 Task: Add an event with the title Second Sales Performance Analysis, date '2024/04/23', time 8:50 AM to 10:50 AMand add a description: Key stakeholders, including shareholders, will have the opportunity to participate actively in the AGM. Questions, comments, and suggestions from the floor will be encouraged, providing a platform for open dialogue and the exchange of ideas. The leadership team and relevant personnel will address these queries, ensuring that stakeholders have a clear understanding of the organization's direction and decision-making processes., put the event into Red category . Add location for the event as: Four Seasons Hotel George V, Paris, France, logged in from the account softage.7@softage.netand send the event invitation to softage.4@softage.net and softage.5@softage.net. Set a reminder for the event 2 hour before
Action: Mouse moved to (304, 168)
Screenshot: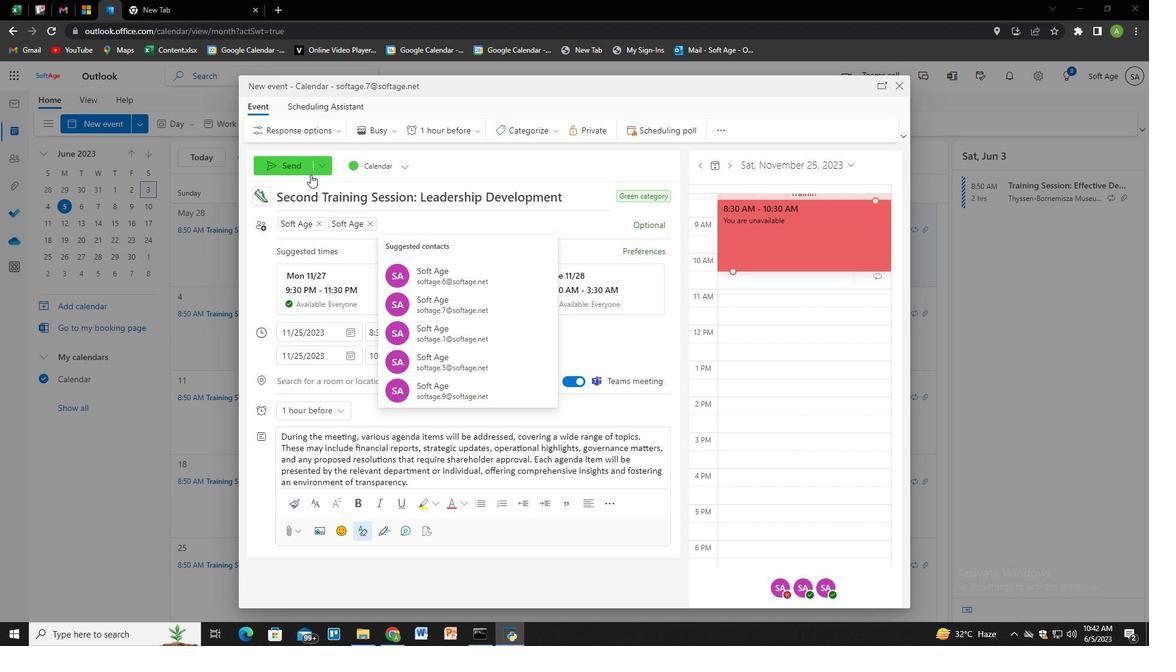 
Action: Mouse pressed left at (304, 168)
Screenshot: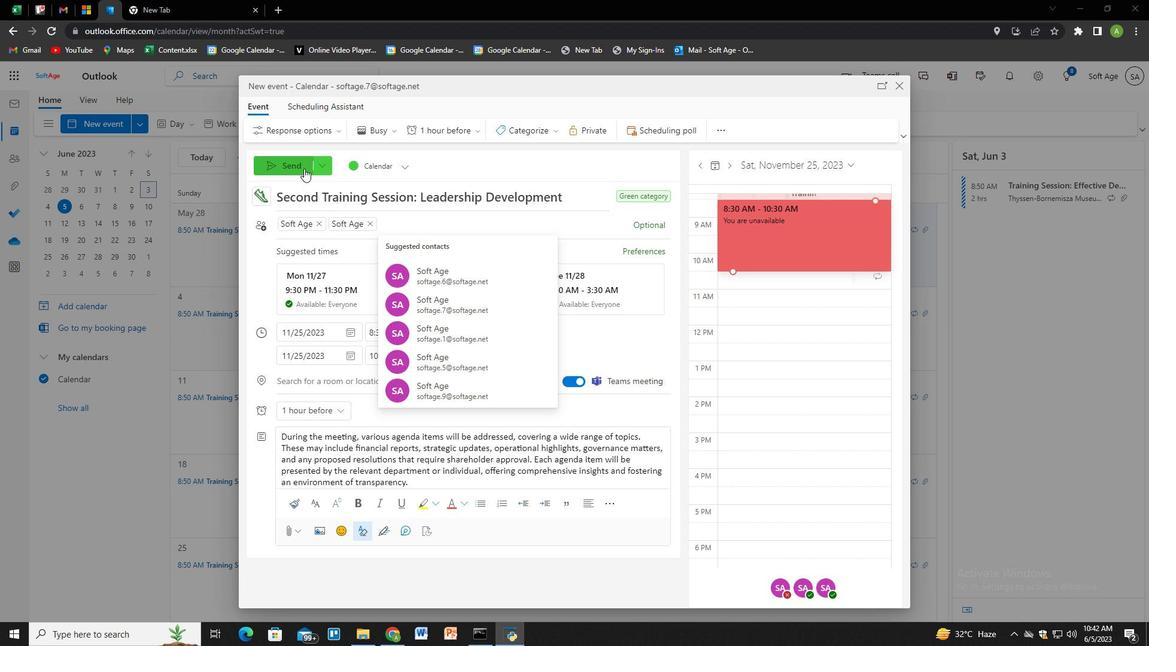 
Action: Mouse moved to (93, 125)
Screenshot: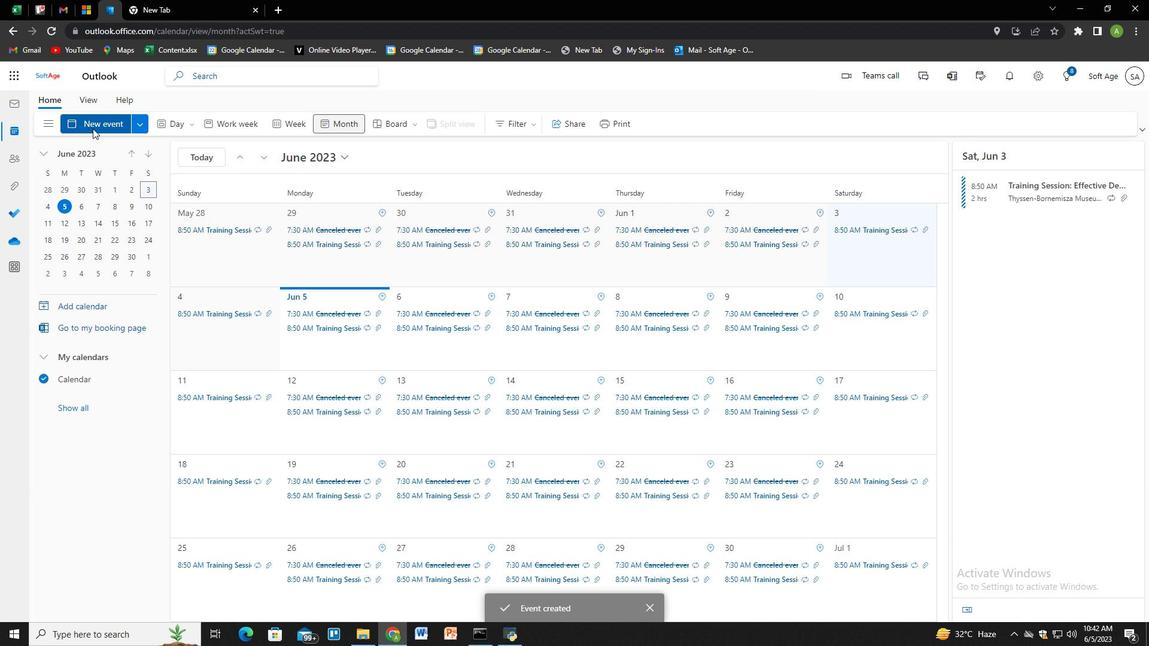 
Action: Mouse pressed left at (93, 125)
Screenshot: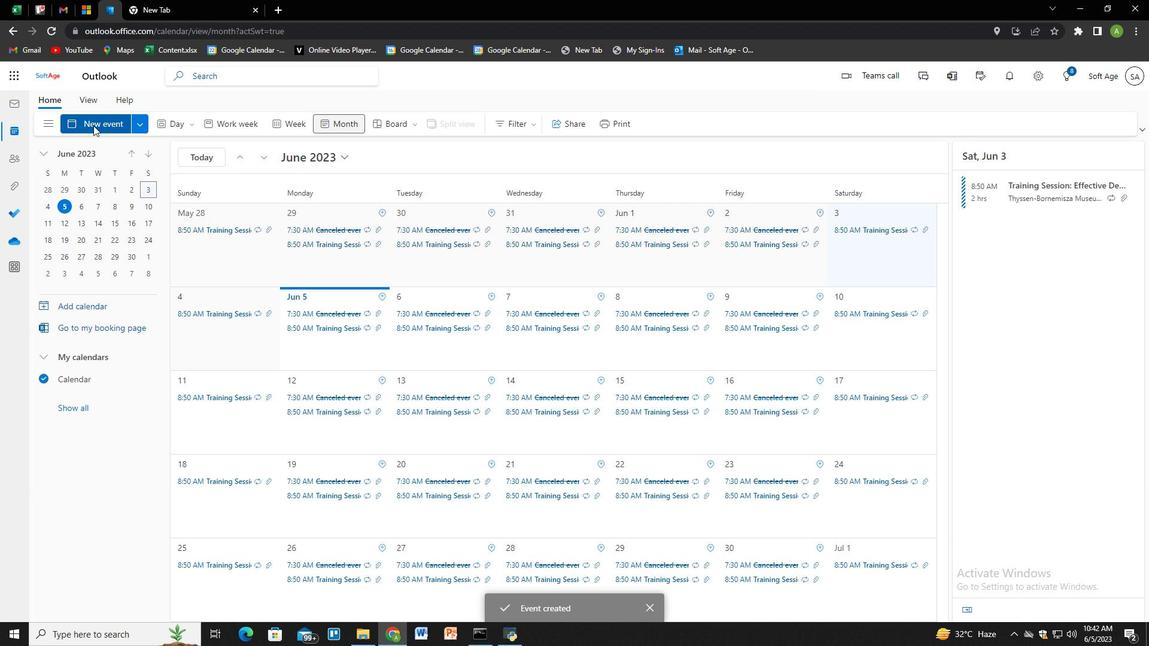 
Action: Mouse moved to (368, 191)
Screenshot: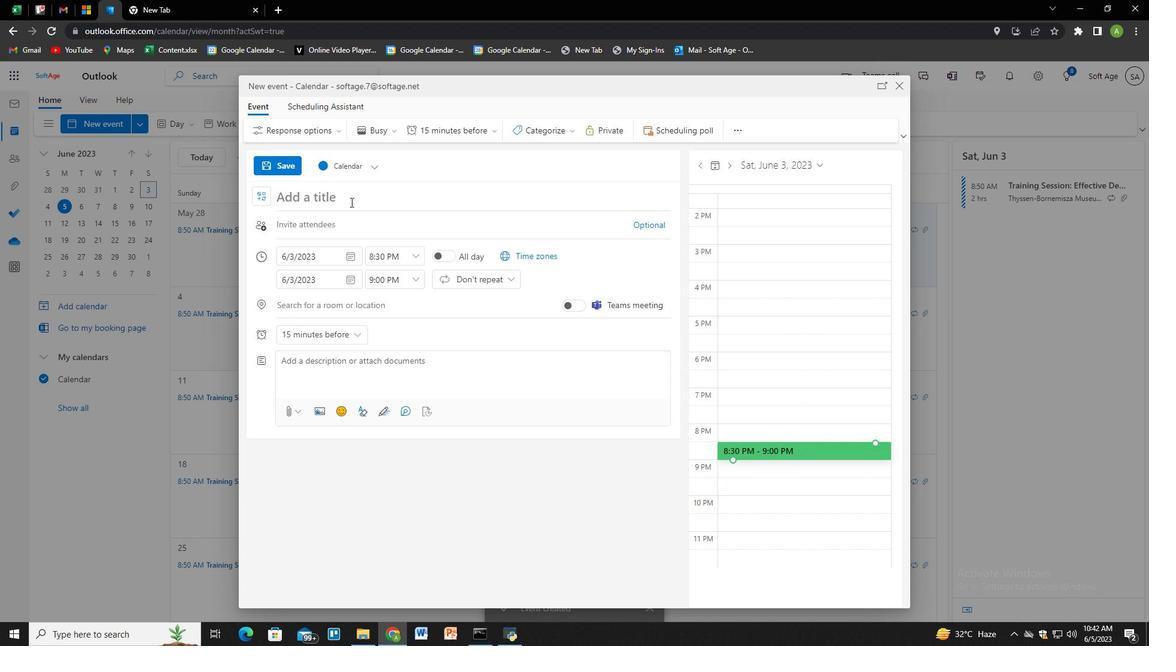 
Action: Mouse pressed left at (368, 191)
Screenshot: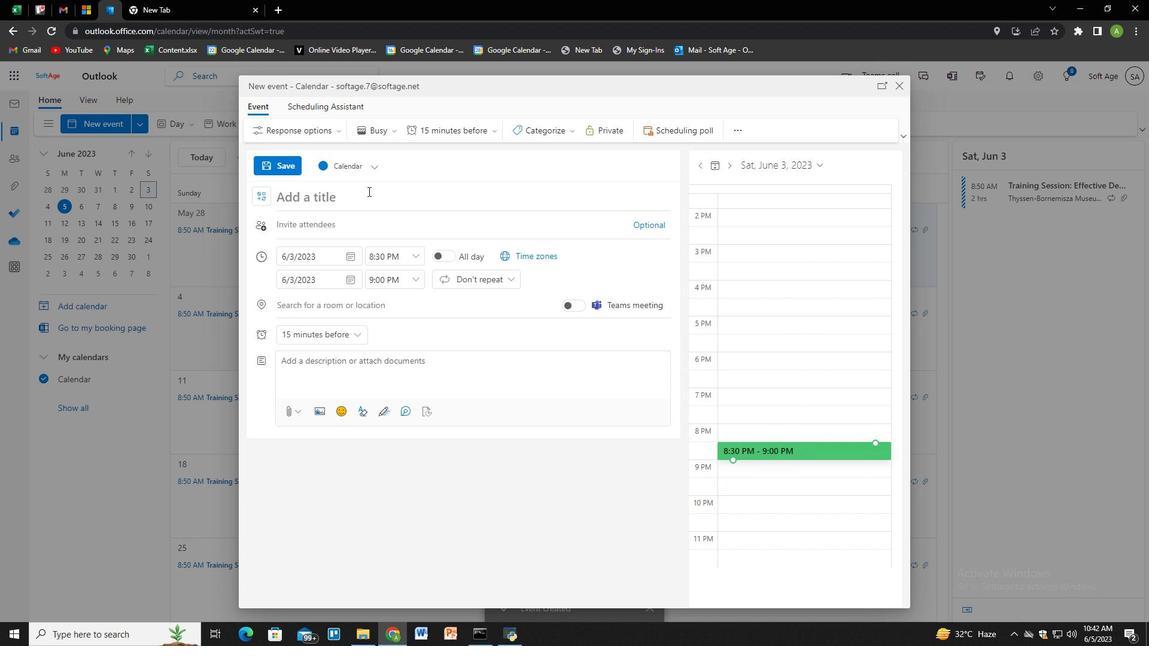 
Action: Key pressed <Key.shift>Second<Key.space><Key.shift>Sales<Key.space><Key.shift>Perof<Key.backspace><Key.backspace>formance<Key.space><Key.shift>Analysis<Key.tab><Key.tab><Key.tab>
Screenshot: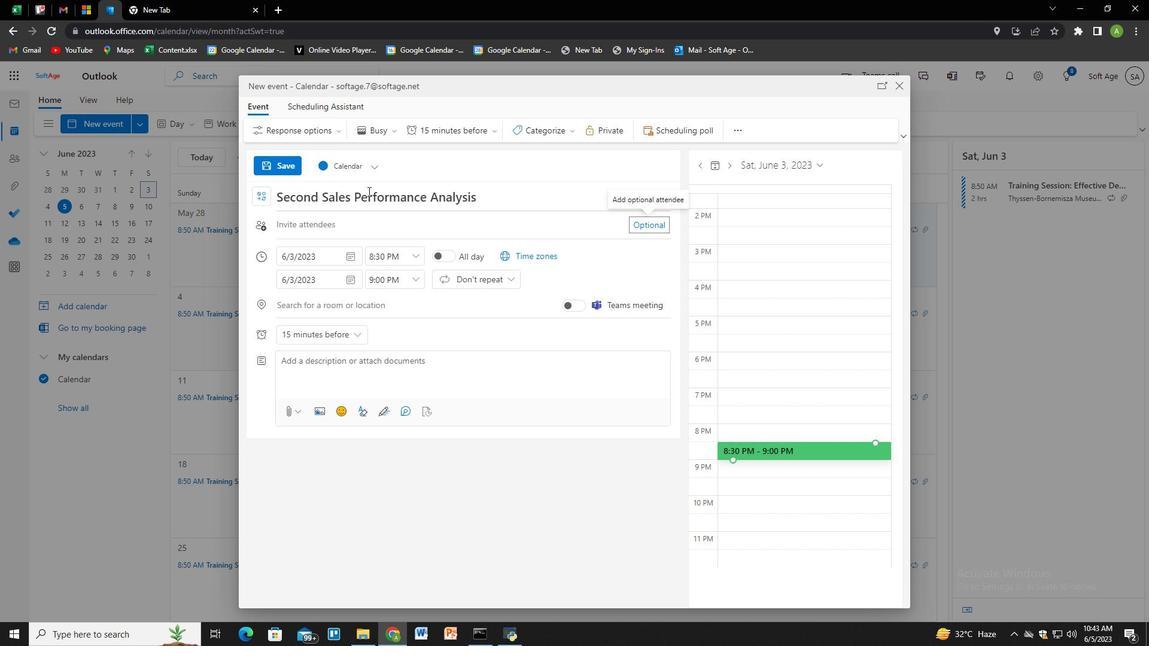 
Action: Mouse moved to (348, 257)
Screenshot: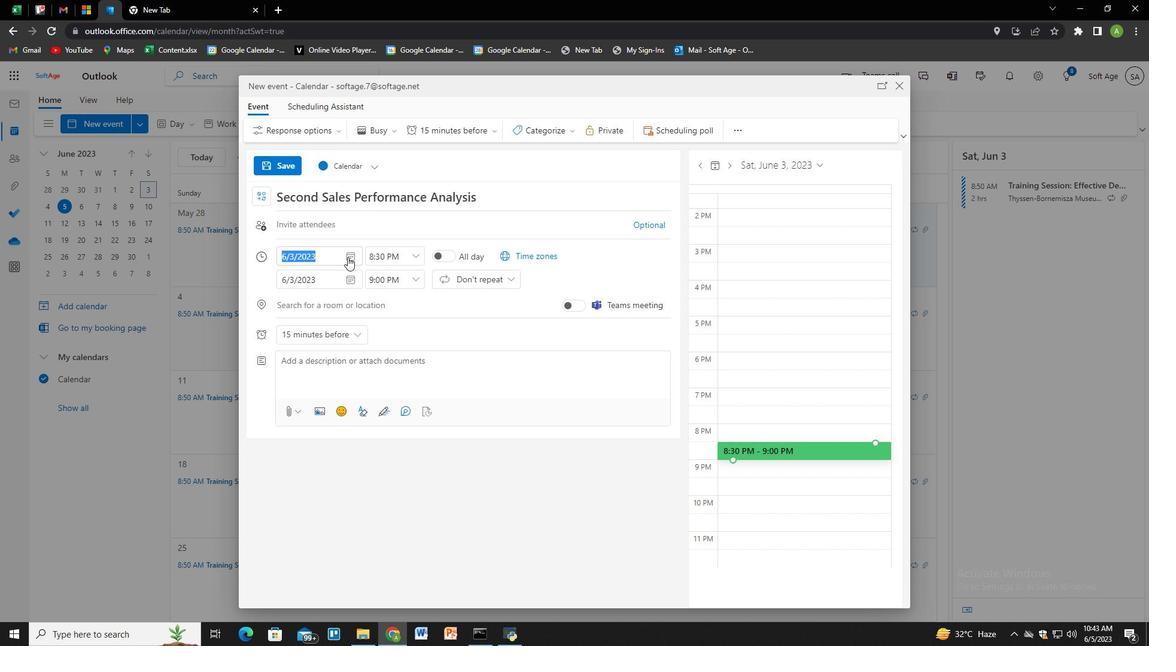 
Action: Mouse pressed left at (348, 257)
Screenshot: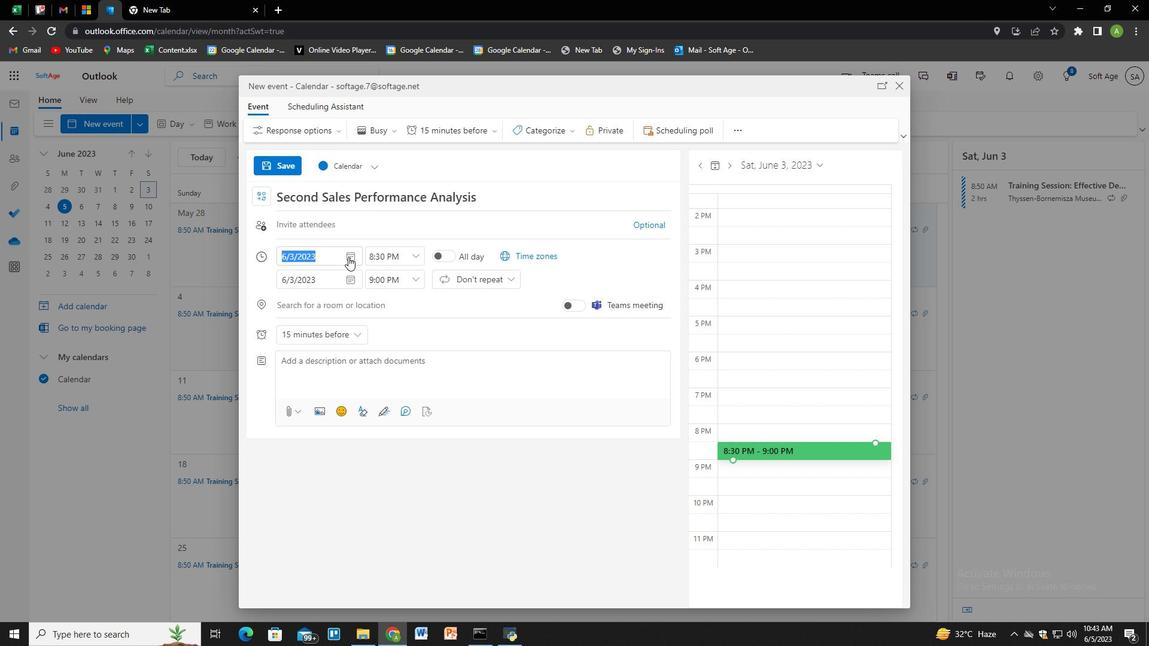 
Action: Mouse moved to (345, 277)
Screenshot: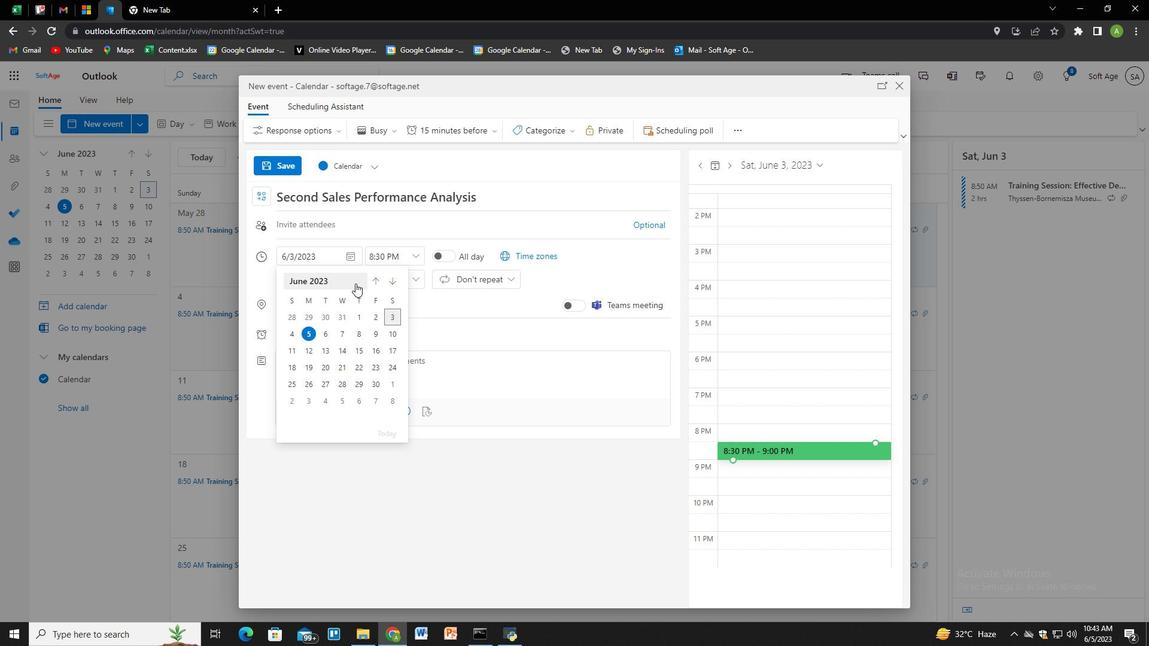 
Action: Mouse pressed left at (345, 277)
Screenshot: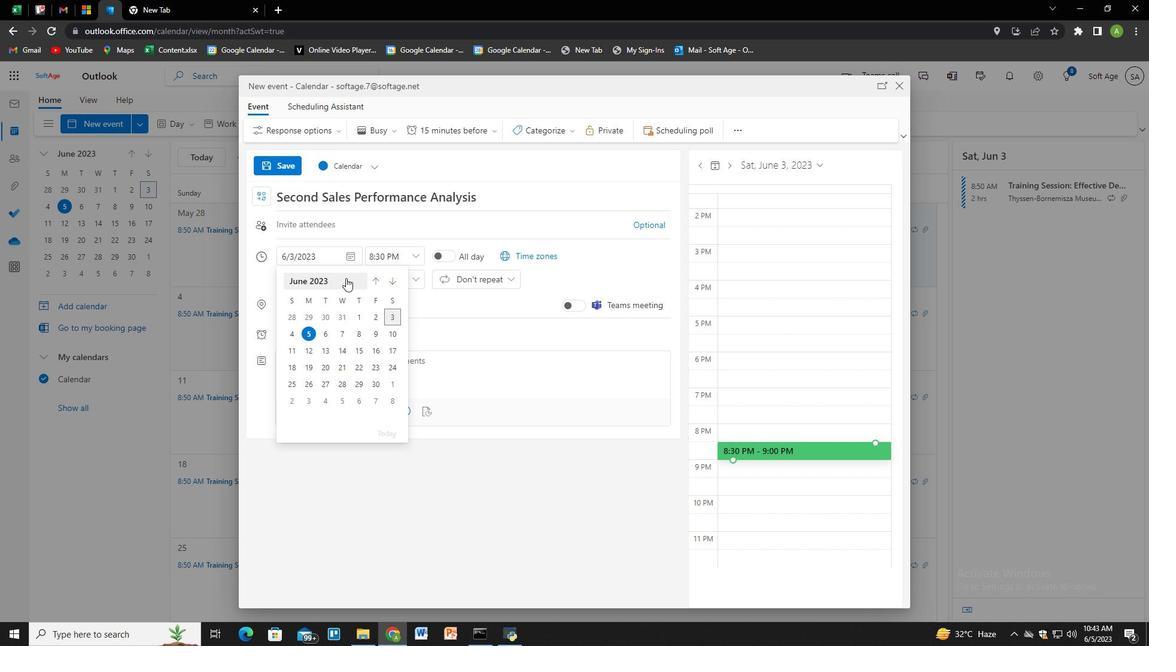 
Action: Mouse pressed left at (345, 277)
Screenshot: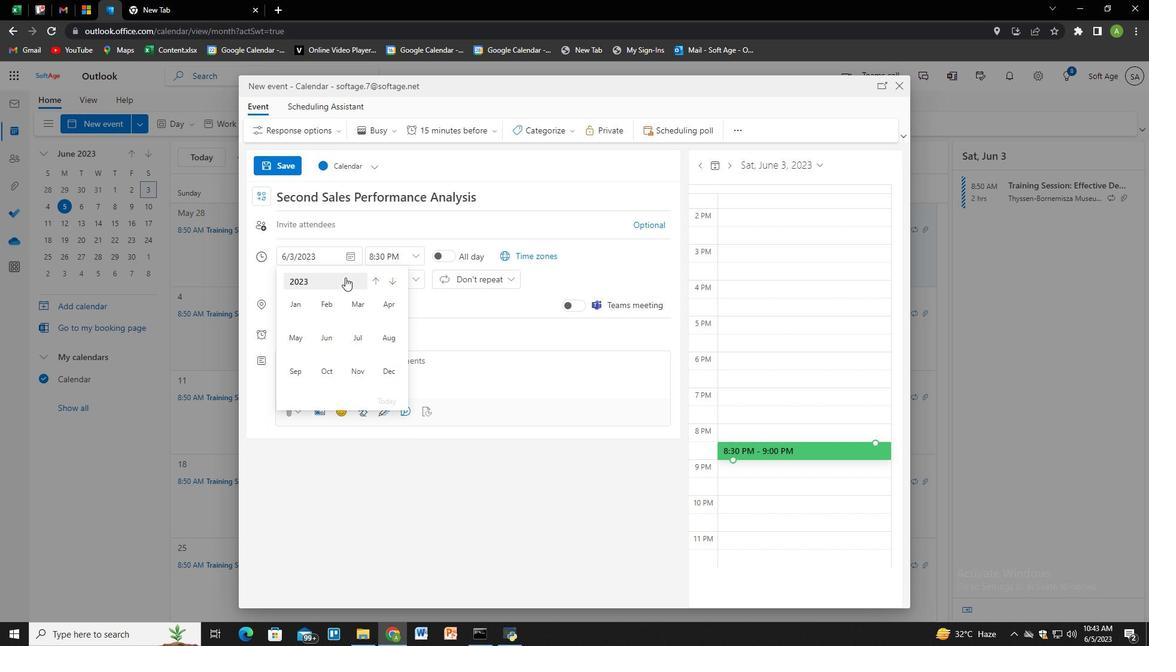 
Action: Mouse moved to (292, 342)
Screenshot: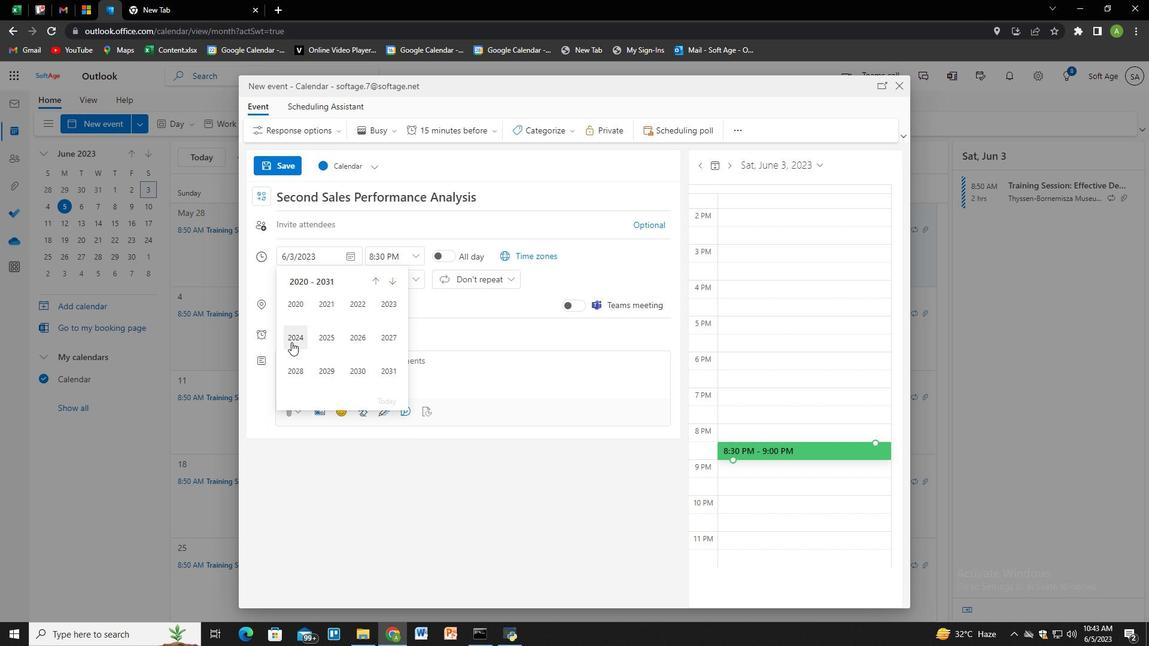 
Action: Mouse pressed left at (292, 342)
Screenshot: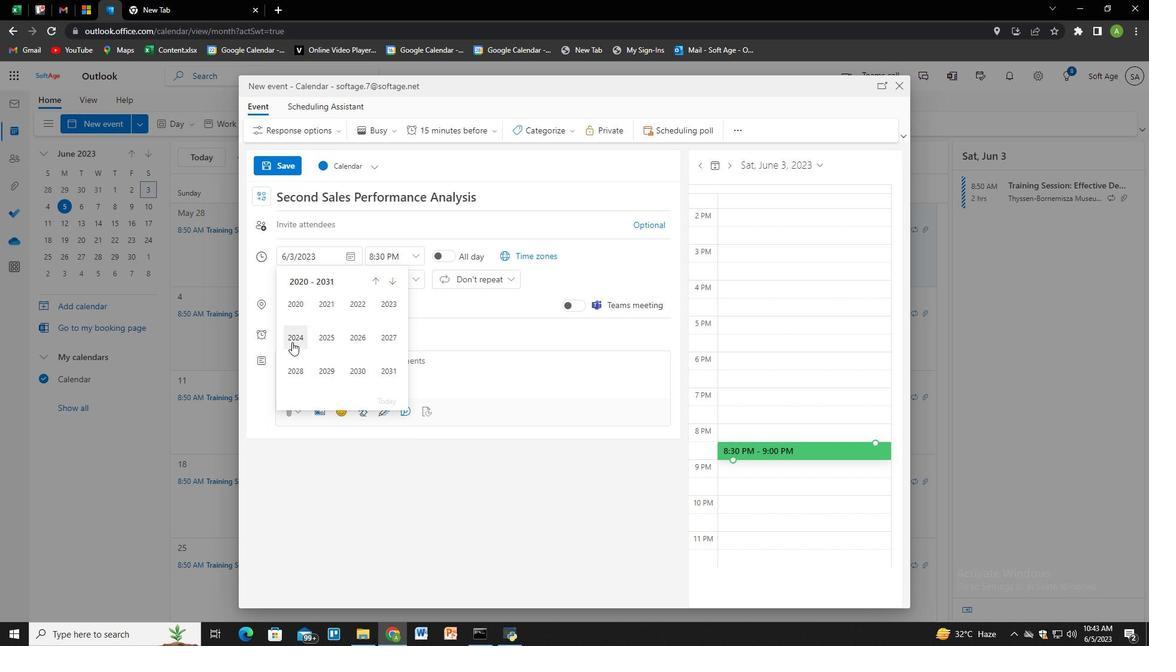 
Action: Mouse moved to (382, 307)
Screenshot: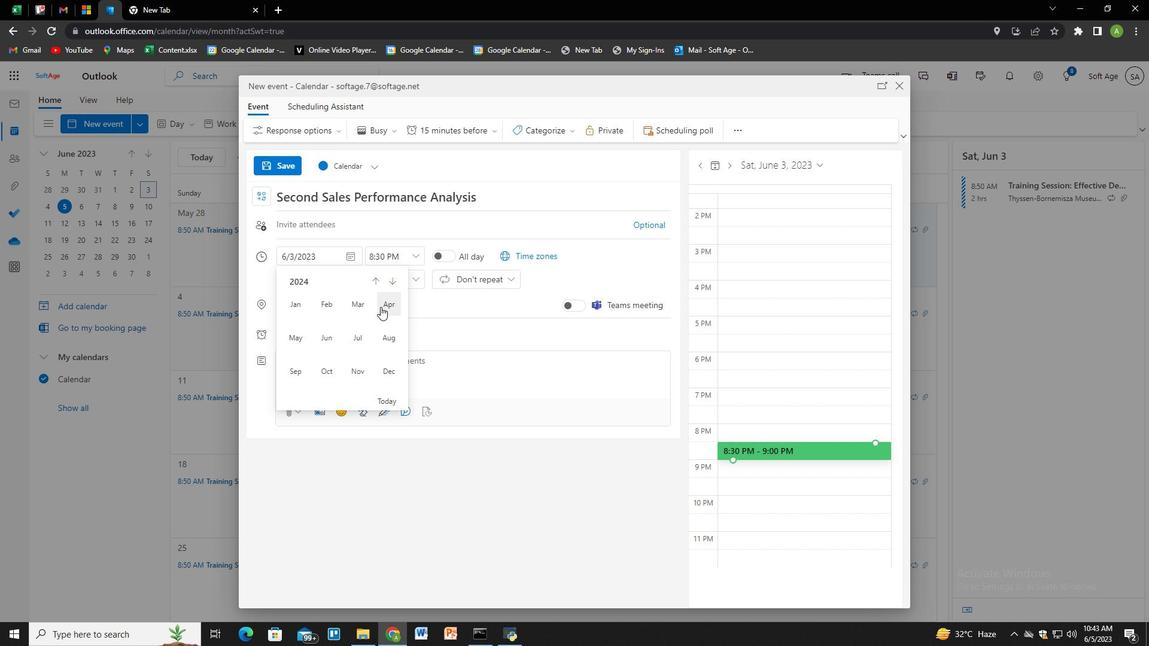
Action: Mouse pressed left at (382, 307)
Screenshot: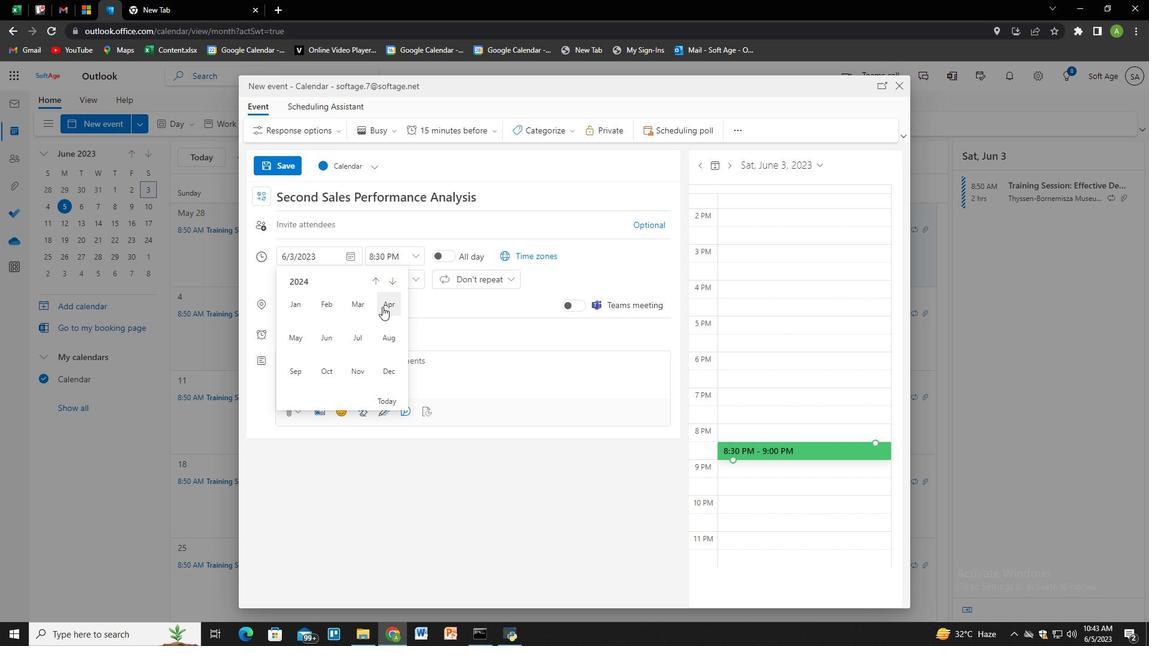 
Action: Mouse moved to (326, 368)
Screenshot: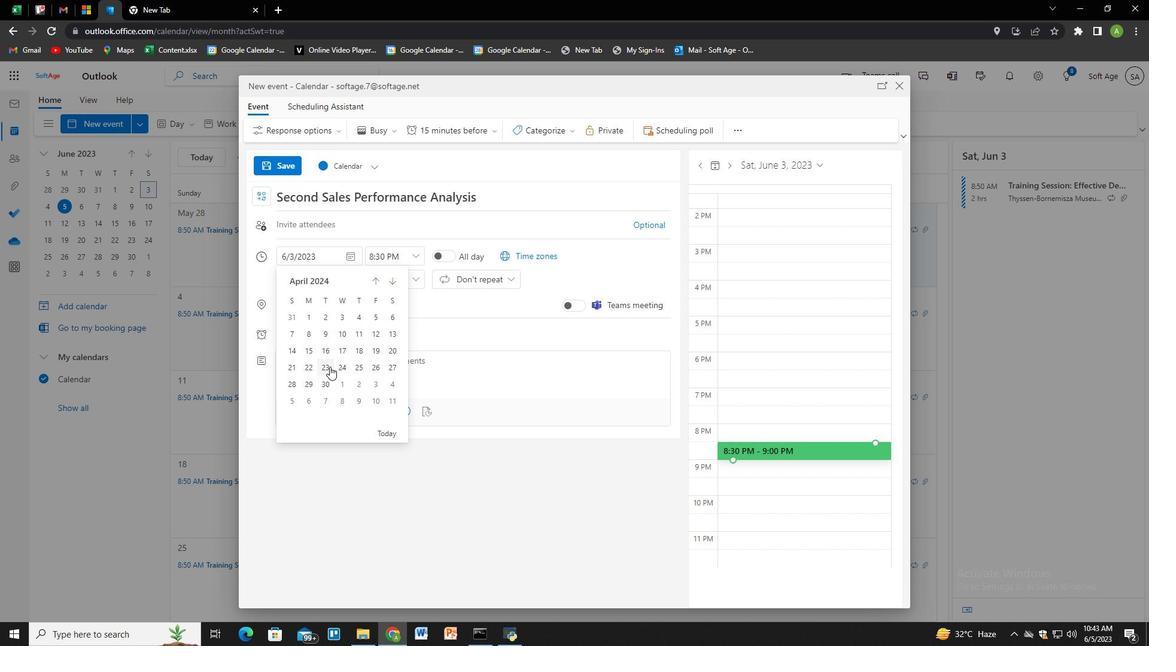 
Action: Mouse pressed left at (326, 368)
Screenshot: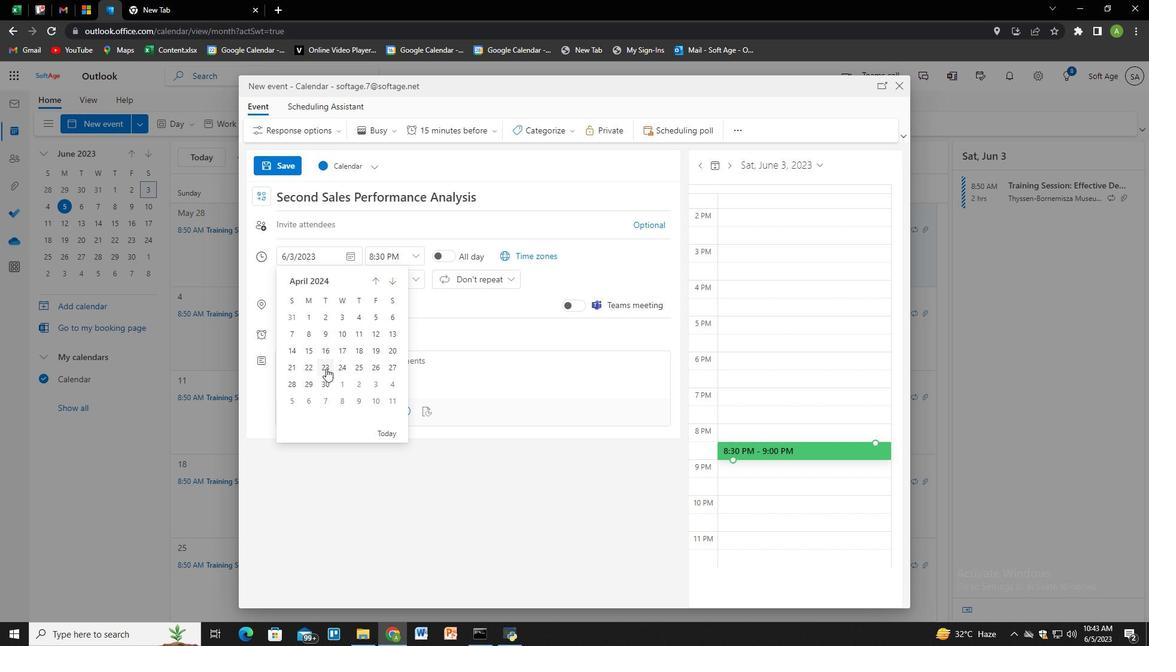 
Action: Mouse moved to (384, 252)
Screenshot: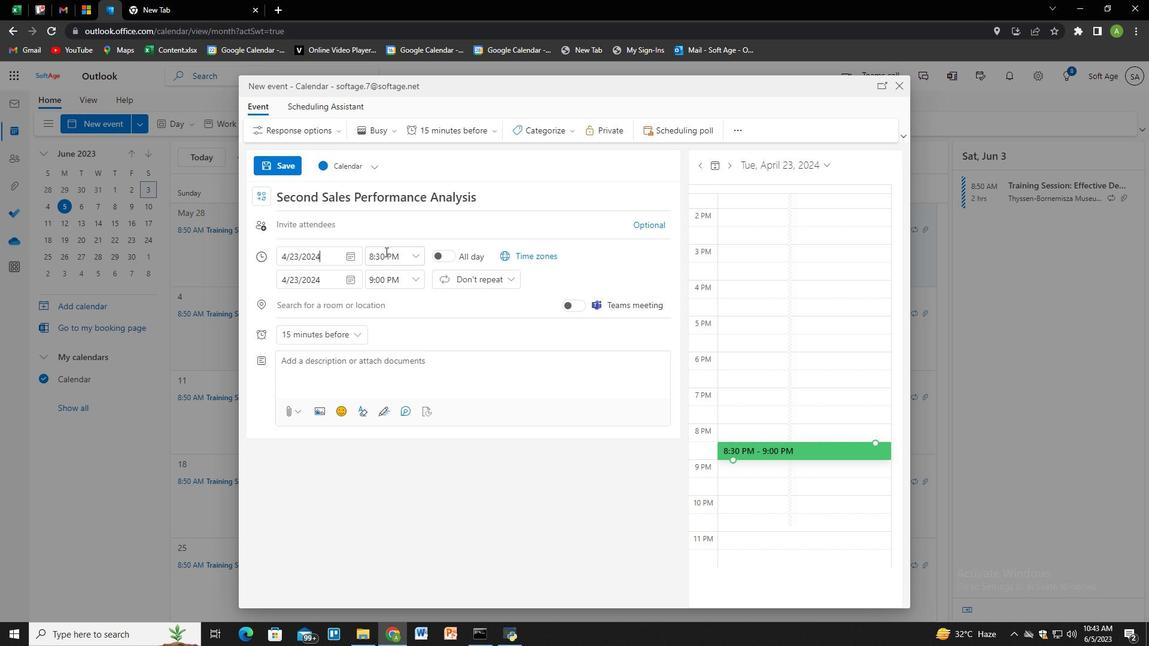 
Action: Mouse pressed left at (384, 252)
Screenshot: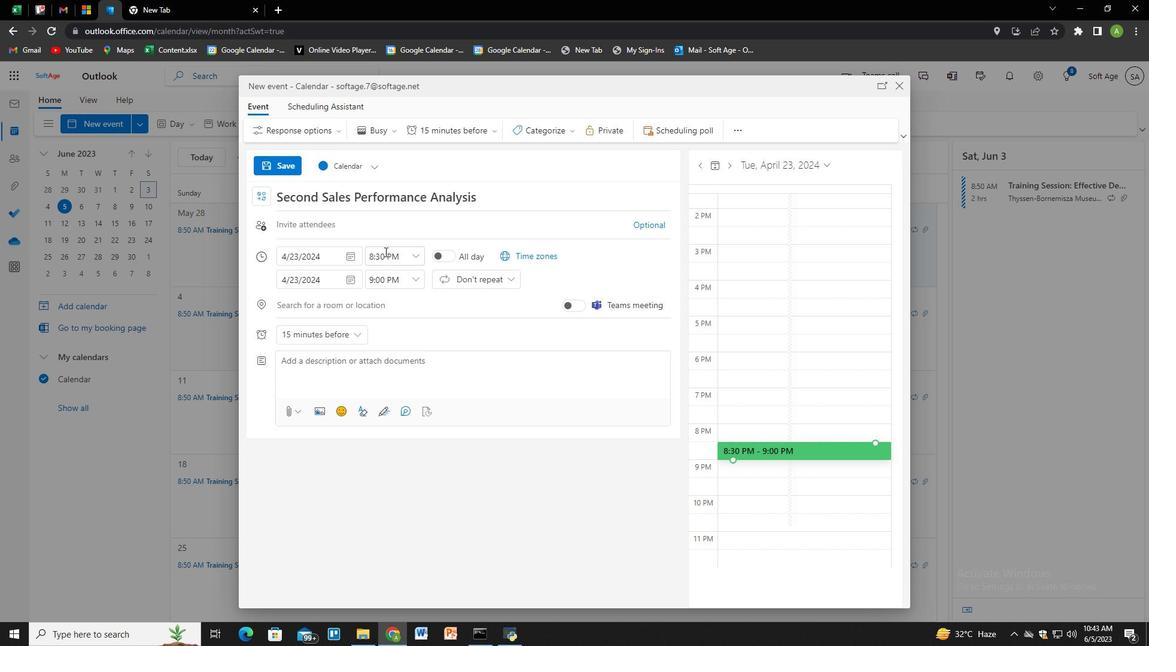 
Action: Key pressed 8<Key.shift>:50<Key.space><Key.shift>AM<Key.tab><Key.tab>10<Key.shift>:50<Key.space><Key.shift>AMM
Screenshot: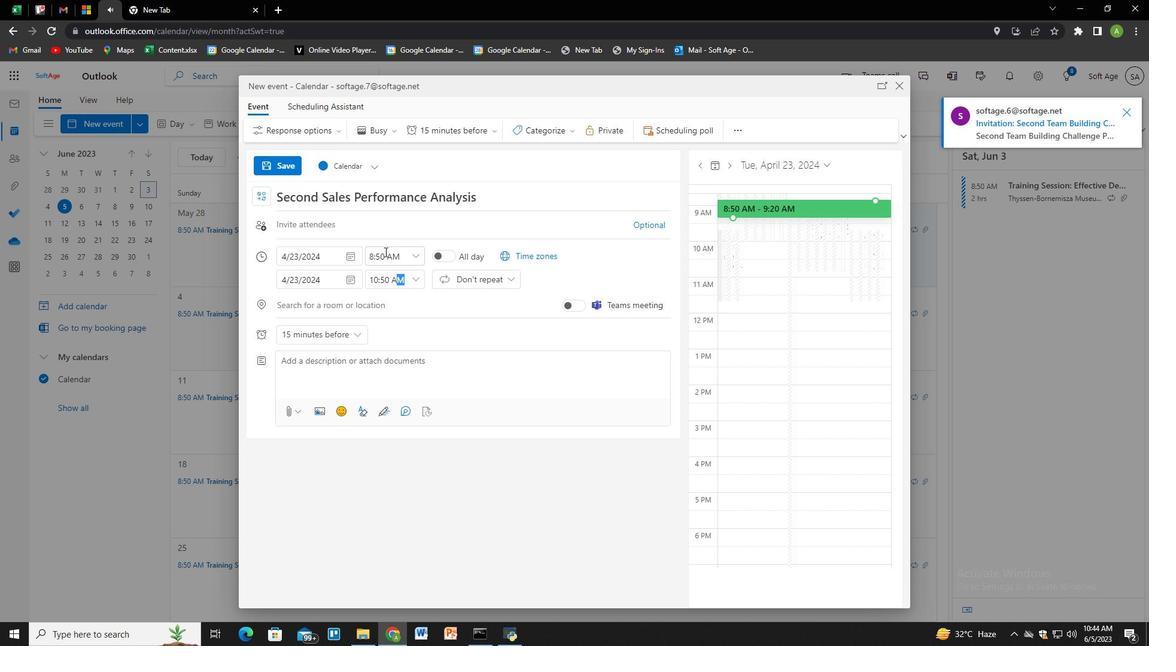 
Action: Mouse moved to (398, 364)
Screenshot: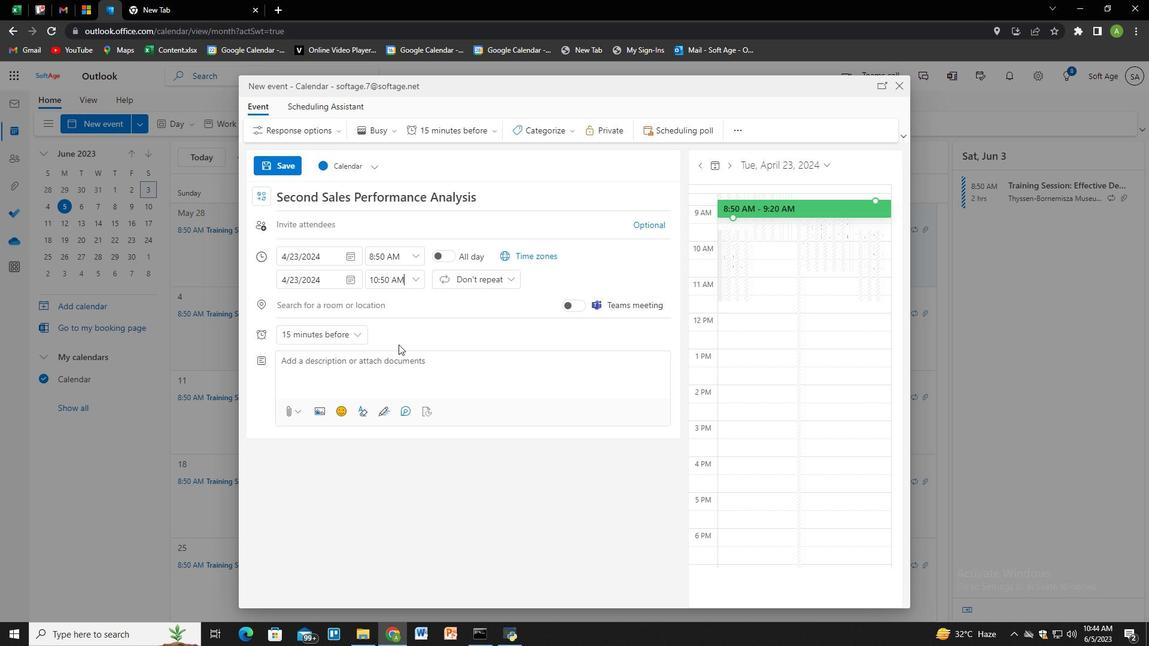 
Action: Mouse pressed left at (398, 364)
Screenshot: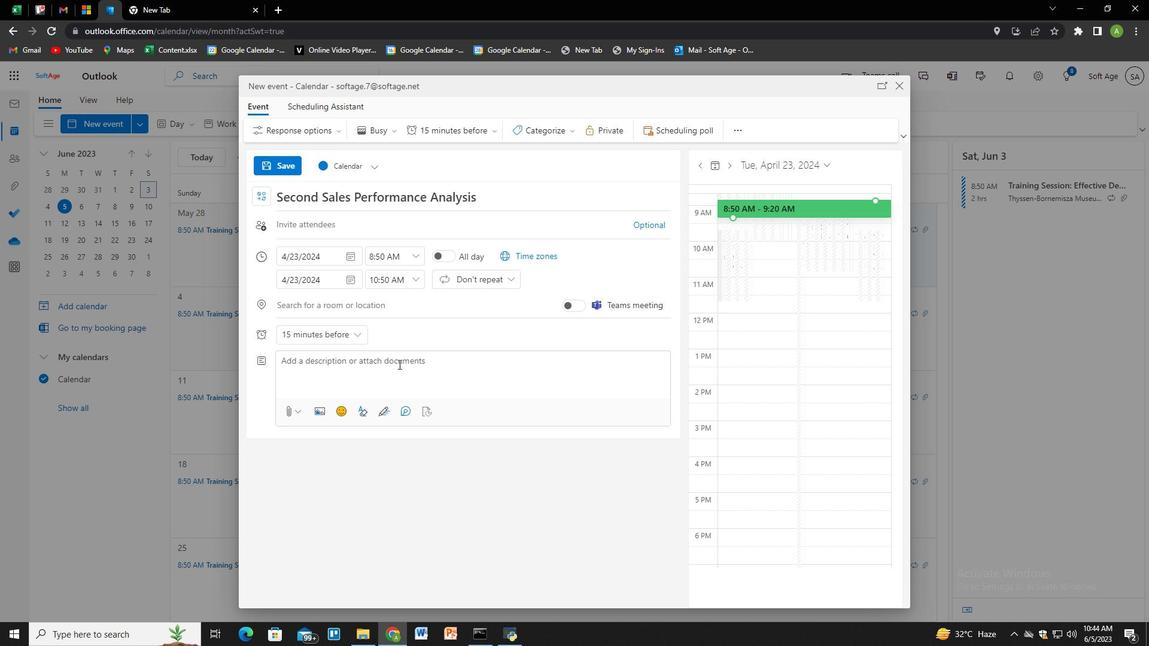 
Action: Key pressed <Key.shift>Key<Key.space>stae<Key.backspace>keholders,<Key.space>including<Key.space>shareholders,<Key.space>will<Key.space>have<Key.space>the<Key.space>opportunity<Key.space>to<Key.space>participate<Key.space>e<Key.backspace>activi<Key.backspace>ve<Key.backspace><Key.backspace>ely<Key.space>in<Key.space>the<Key.space><Key.shift>AGM.<Key.space><Key.shift>Questions,<Key.space>comments<Key.space>a<Key.backspace><Key.backspace>,<Key.space>and<Key.space>suggestions<Key.space>from<Key.space>the<Key.space>floor<Key.space>will<Key.space>be<Key.space>encouraged,<Key.space>providing<Key.space>a<Key.space>[<Key.backspace>platform<Key.space>for<Key.space>open<Key.space>dialoguse<Key.space>and<Key.backspace><Key.backspace><Key.backspace><Key.backspace><Key.backspace><Key.backspace><Key.backspace>ue<Key.space>and<Key.space>the<Key.space>excah<Key.backspace><Key.backspace>hange<Key.space>of<Key.space>idead<Key.backspace>s.<Key.space><Key.shift>The<Key.space>leadership<Key.space>team<Key.space>and<Key.space>relevant<Key.backspace><Key.backspace>nt<Key.space>personnel<Key.space>will<Key.space>address<Key.space>ther<Key.backspace>se<Key.space>queries,<Key.space>end<Key.backspace>suring<Key.space>that<Key.space>stakeholders<Key.space>have<Key.space>a<Key.space>clear<Key.space>understanding<Key.space>of<Key.space>the<Key.space>organixsti<Key.backspace><Key.backspace><Key.backspace><Key.backspace>zation's<Key.space>directions<Key.space><Key.backspace><Key.backspace><Key.space>and<Key.space>category.
Screenshot: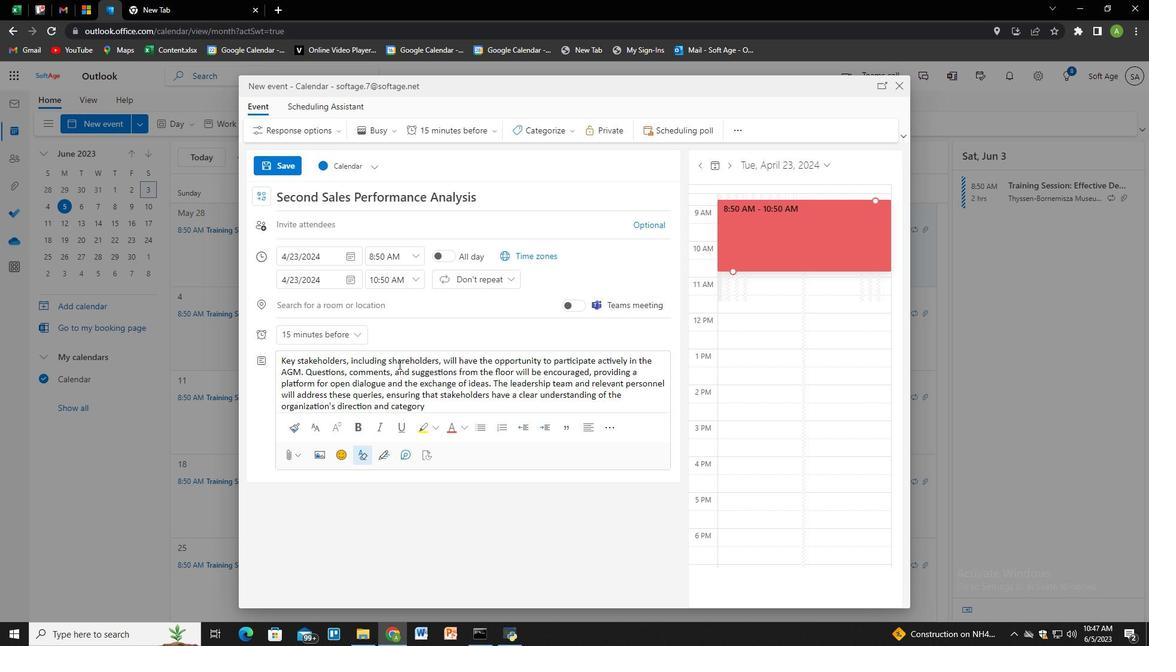 
Action: Mouse moved to (335, 305)
Screenshot: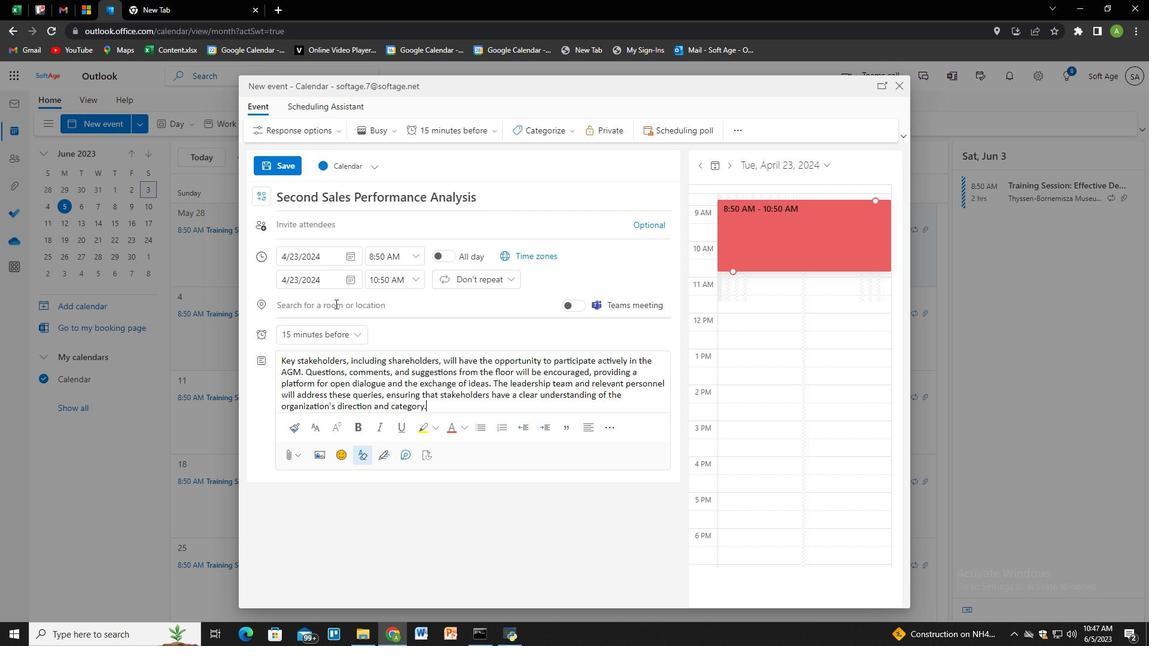 
Action: Mouse pressed left at (335, 305)
Screenshot: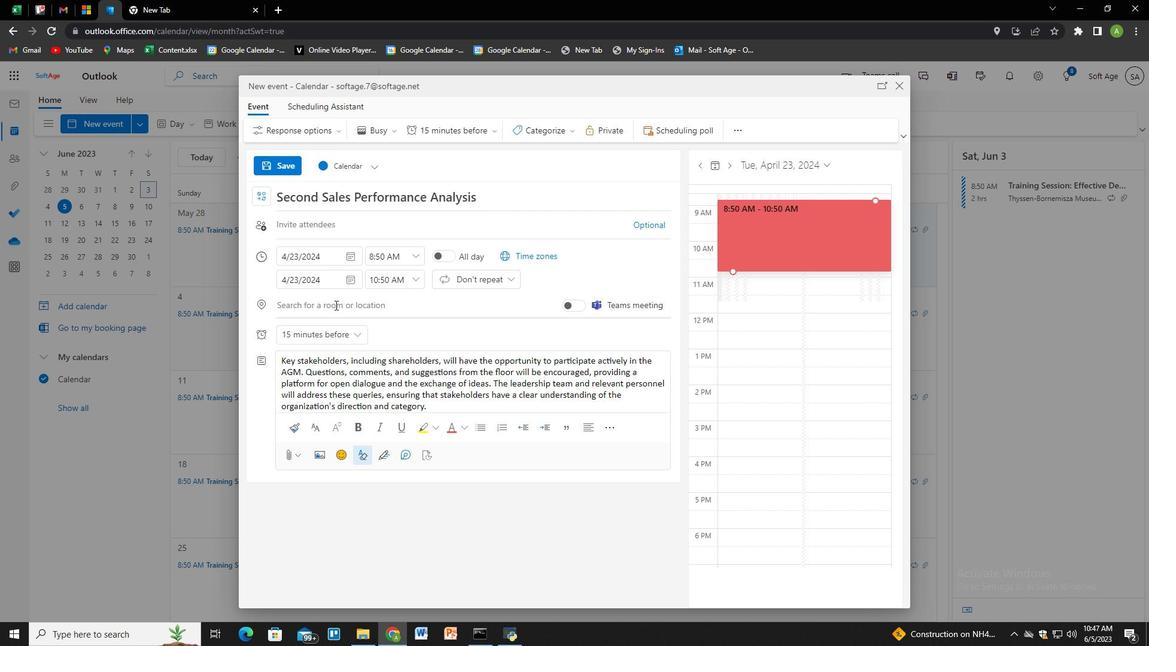 
Action: Key pressed <Key.shift>Four<Key.space><Key.shift>Seasons<Key.space><Key.shift>Hotel<Key.space><Key.shift>George<Key.space><Key.shift>V,<Key.space><Key.shift>Paris,<Key.space><Key.shift>France<Key.down><Key.enter>
Screenshot: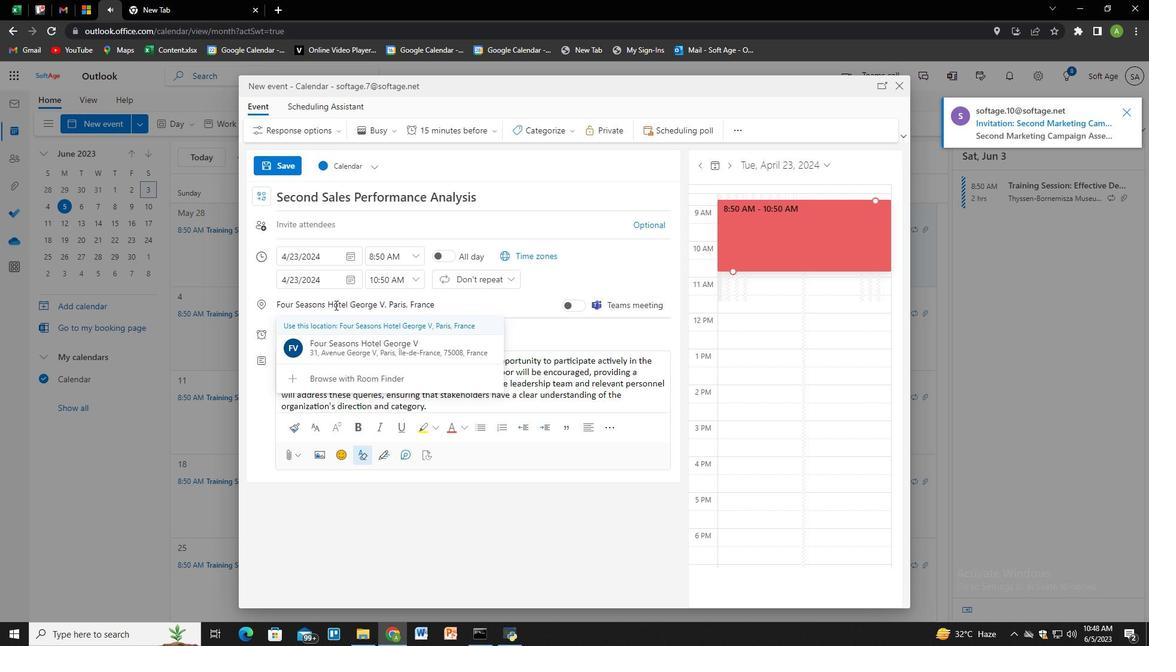 
Action: Mouse moved to (514, 317)
Screenshot: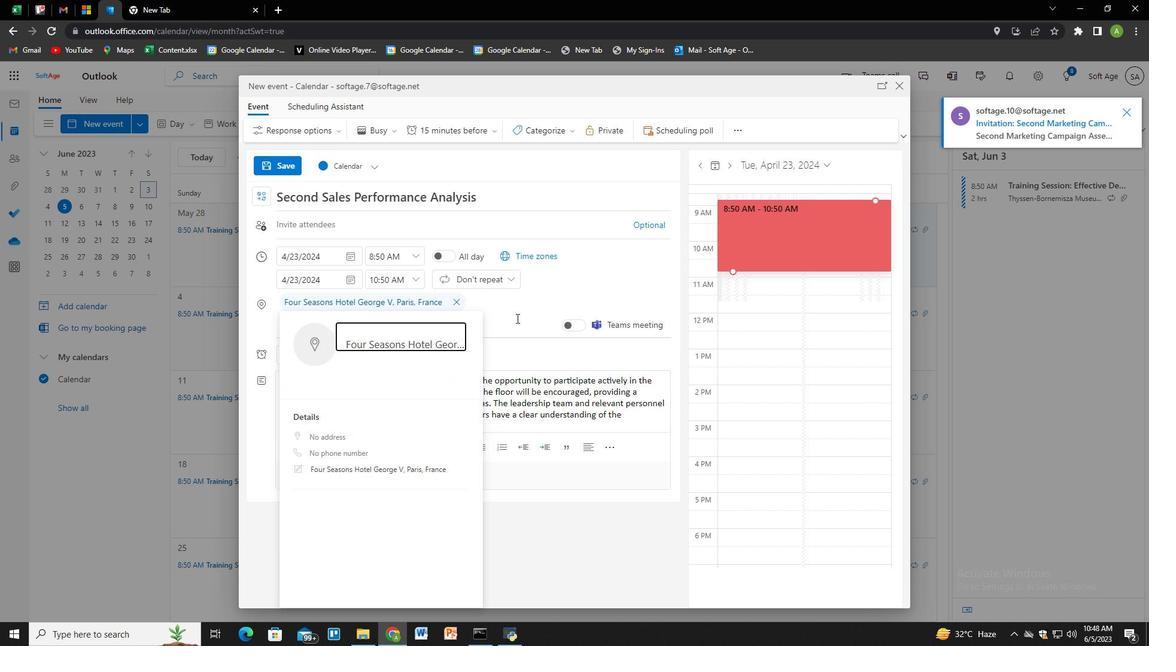
Action: Mouse pressed left at (514, 317)
Screenshot: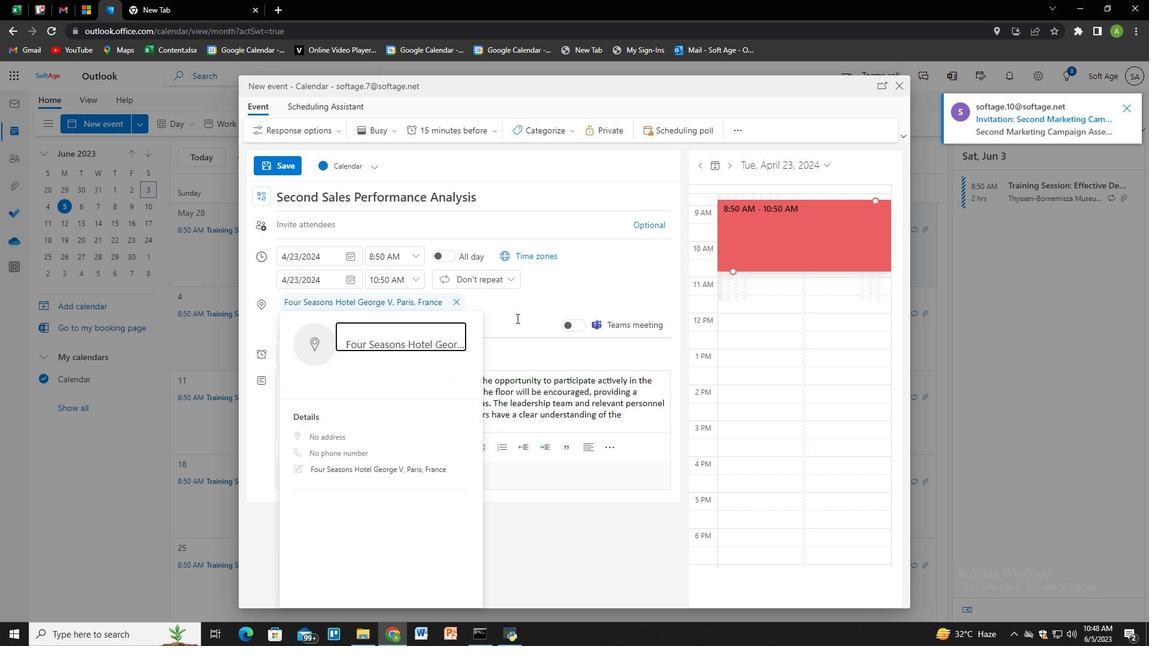
Action: Mouse moved to (430, 225)
Screenshot: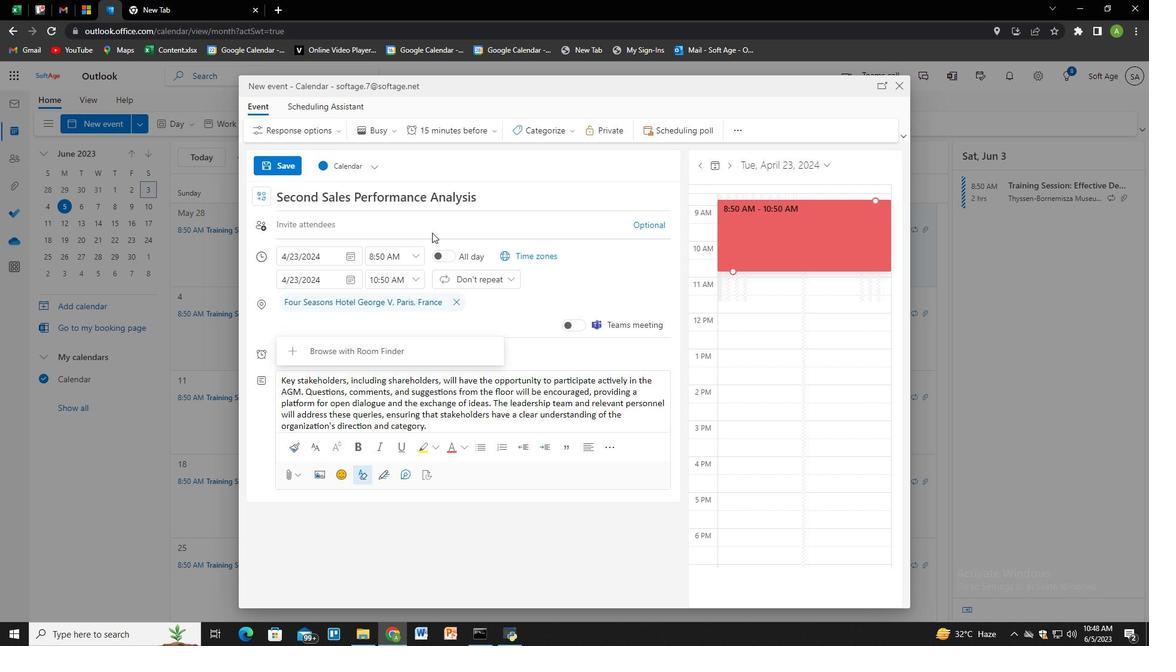 
Action: Mouse pressed left at (430, 225)
Screenshot: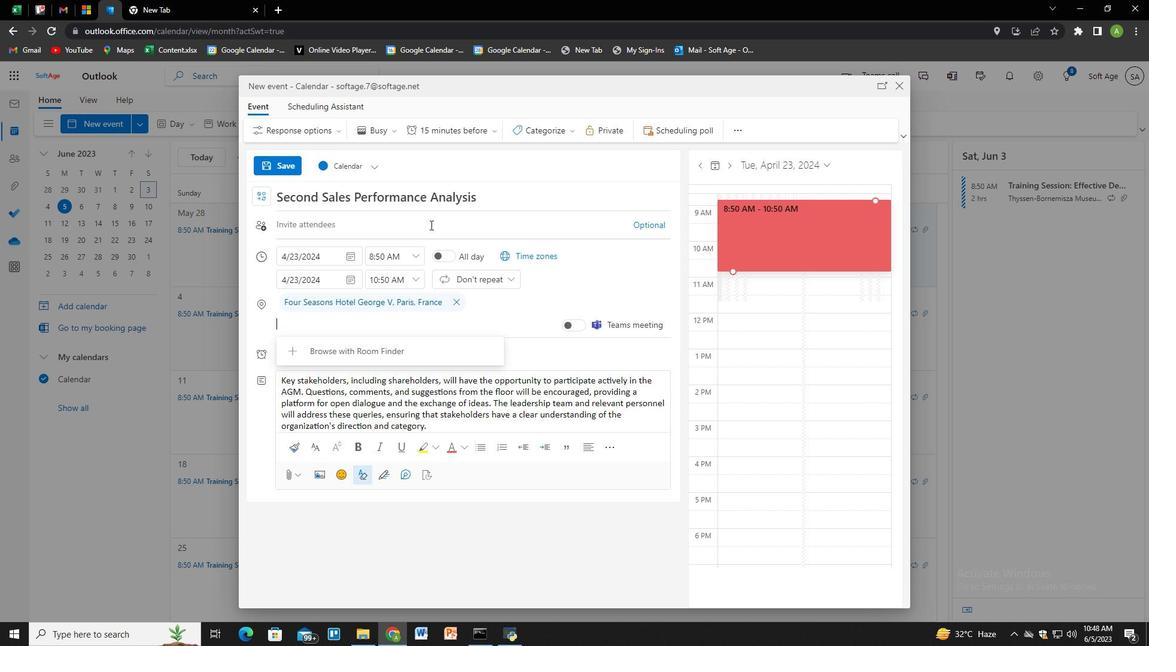 
Action: Key pressed softage.4<Key.shift>@softage.net<Key.enter>softage.5<Key.shift>@softage.net<Key.enter>
Screenshot: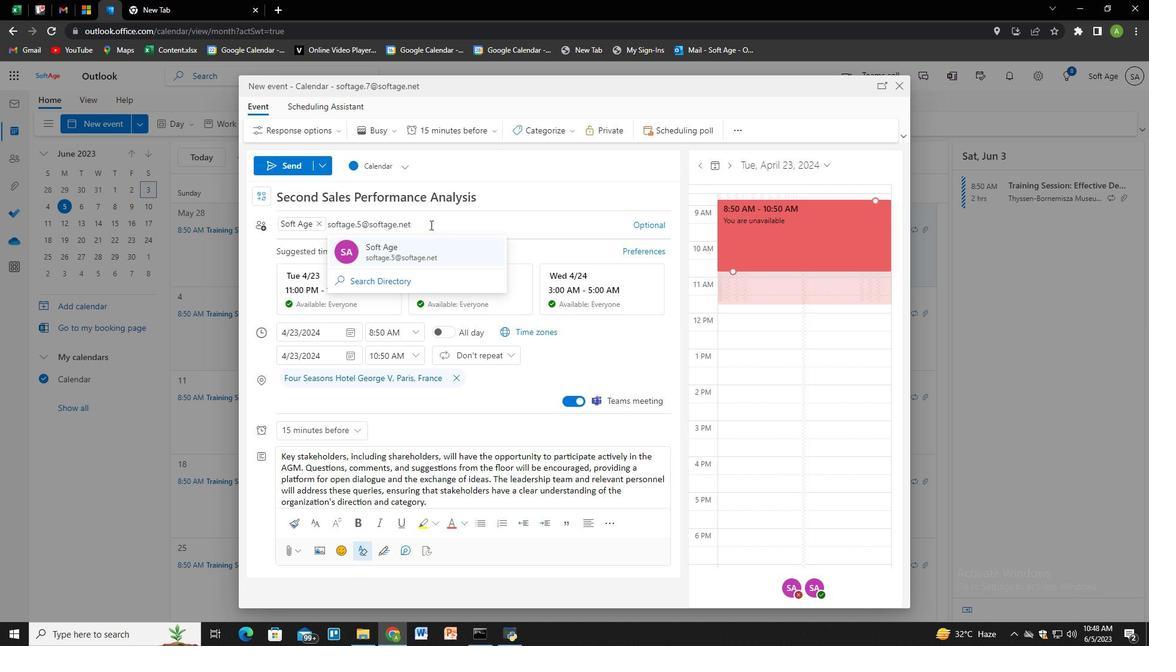 
Action: Mouse moved to (456, 137)
Screenshot: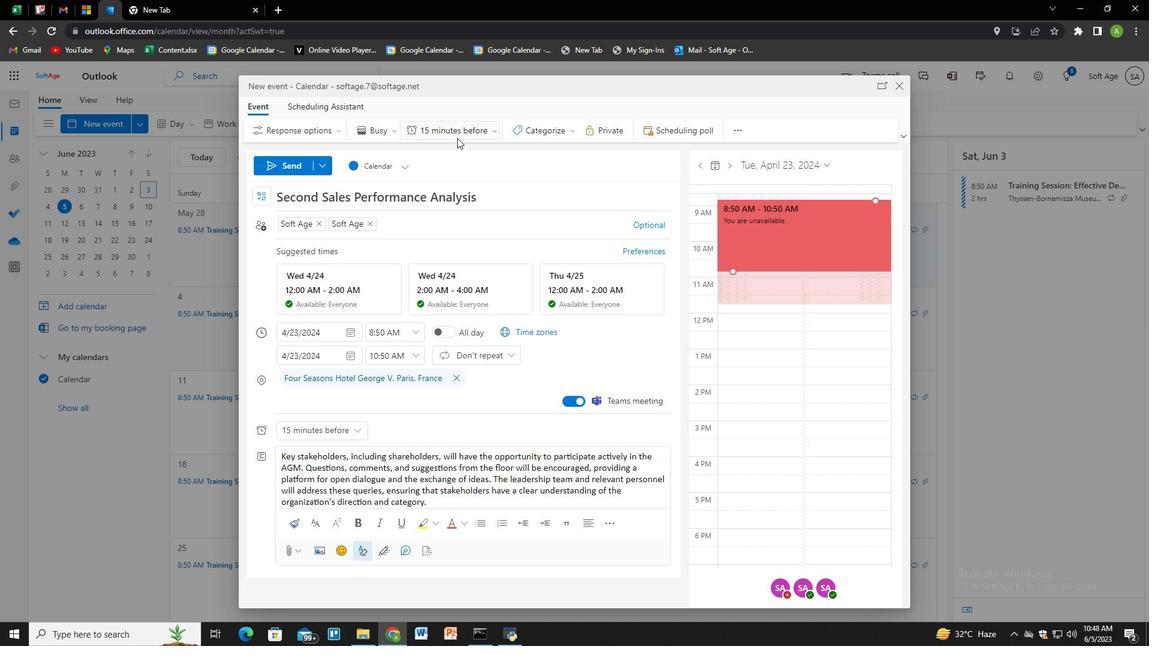 
Action: Mouse pressed left at (456, 137)
Screenshot: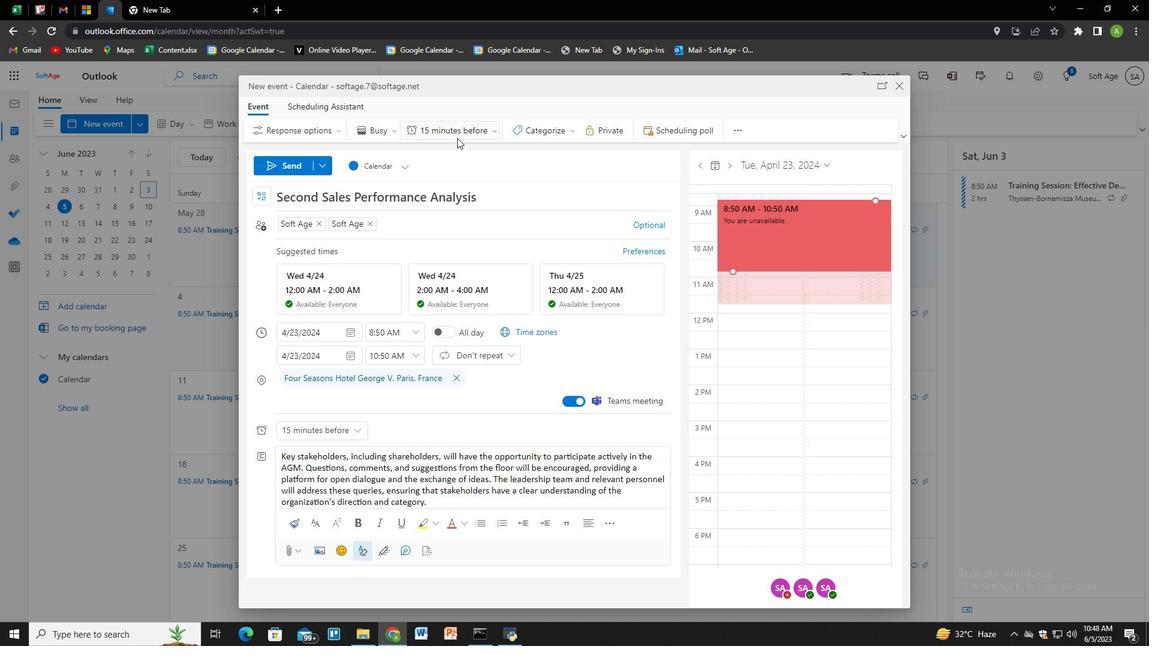 
Action: Mouse moved to (459, 282)
Screenshot: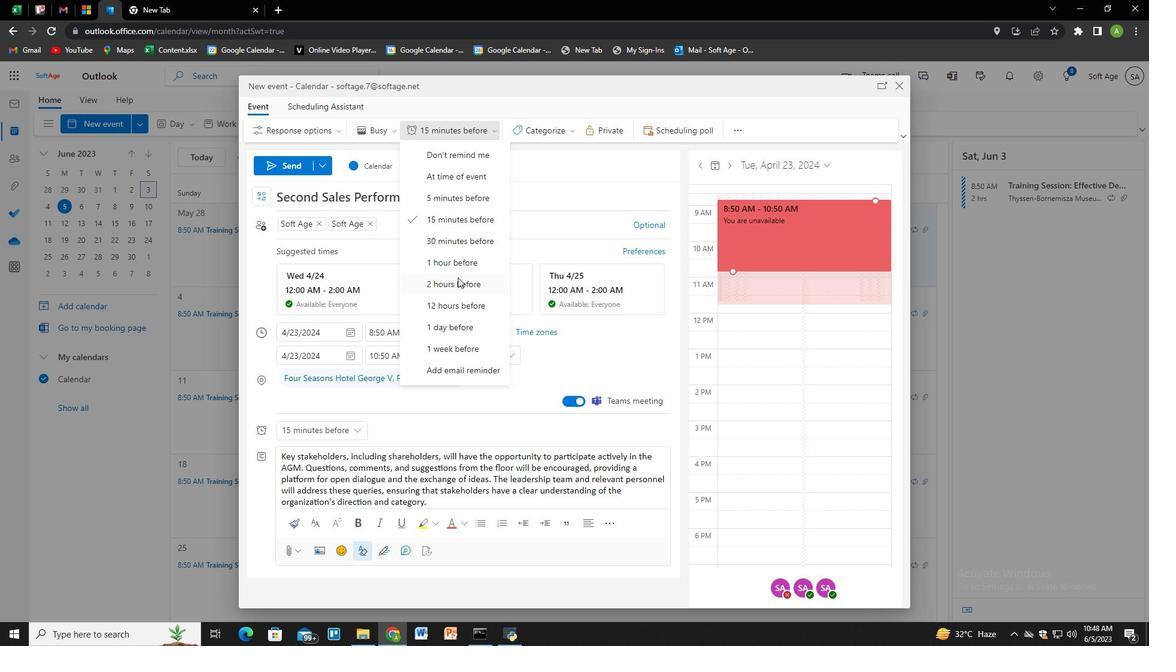 
Action: Mouse pressed left at (459, 282)
Screenshot: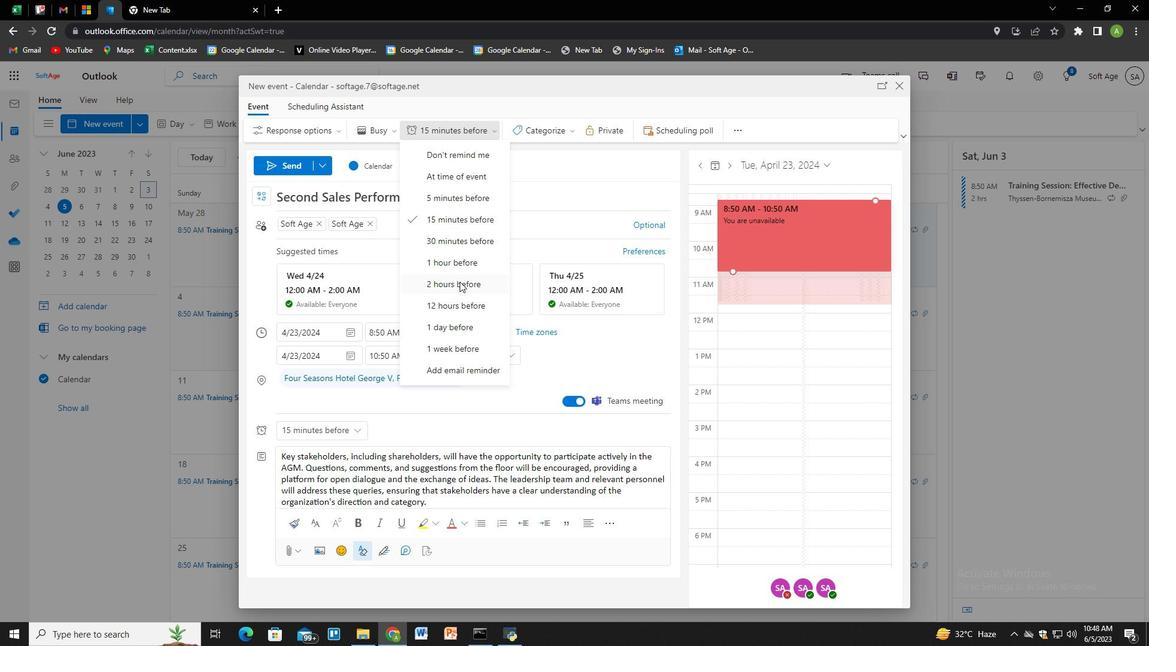 
Action: Mouse moved to (546, 131)
Screenshot: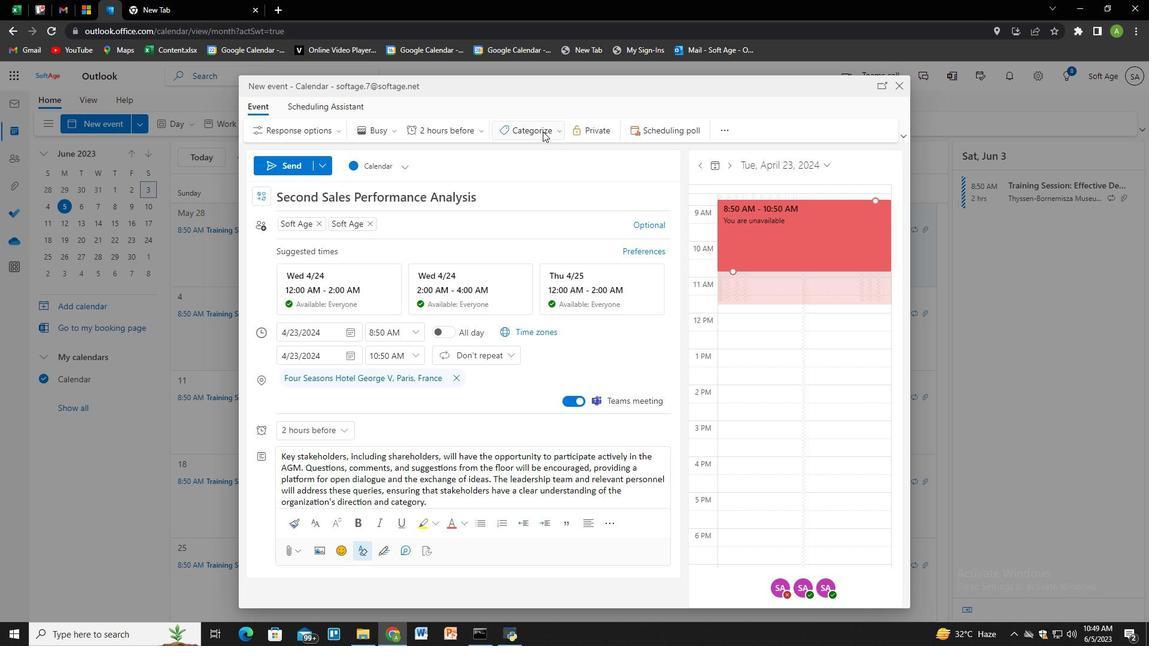 
Action: Mouse pressed left at (546, 131)
Screenshot: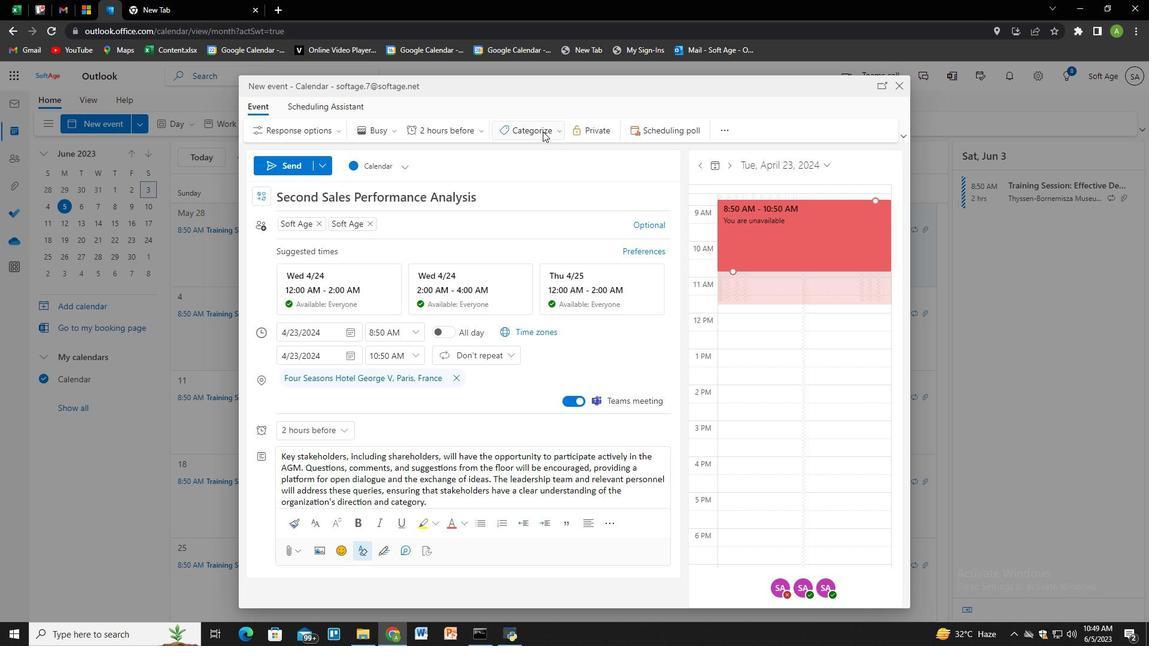 
Action: Mouse moved to (538, 226)
Screenshot: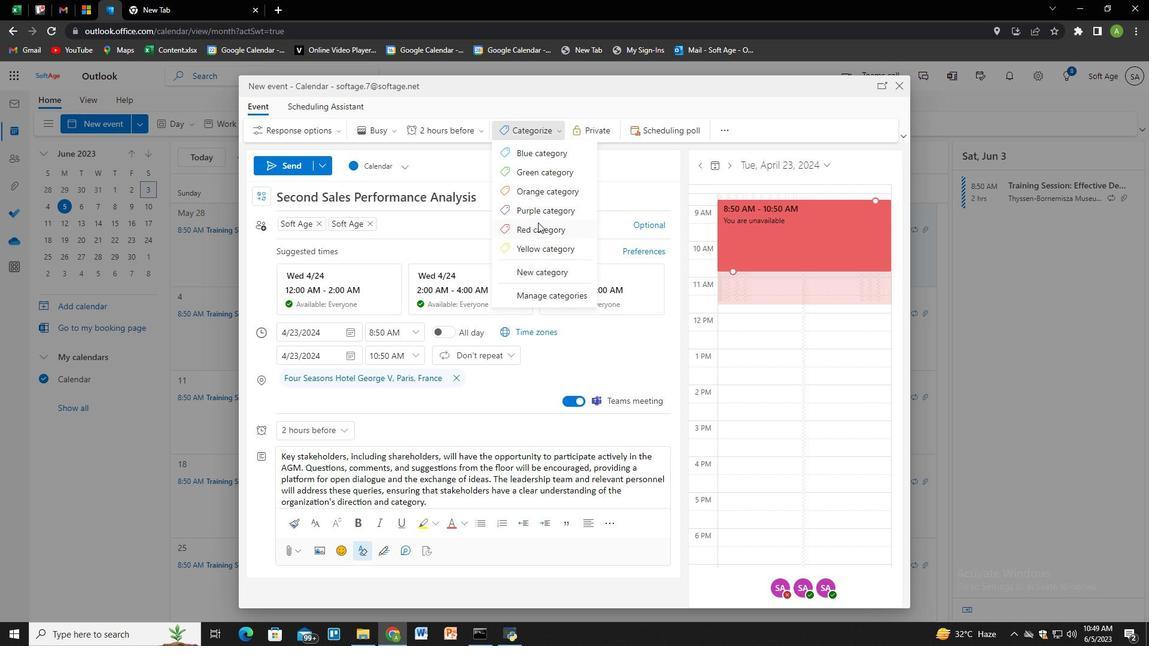 
Action: Mouse pressed left at (538, 226)
Screenshot: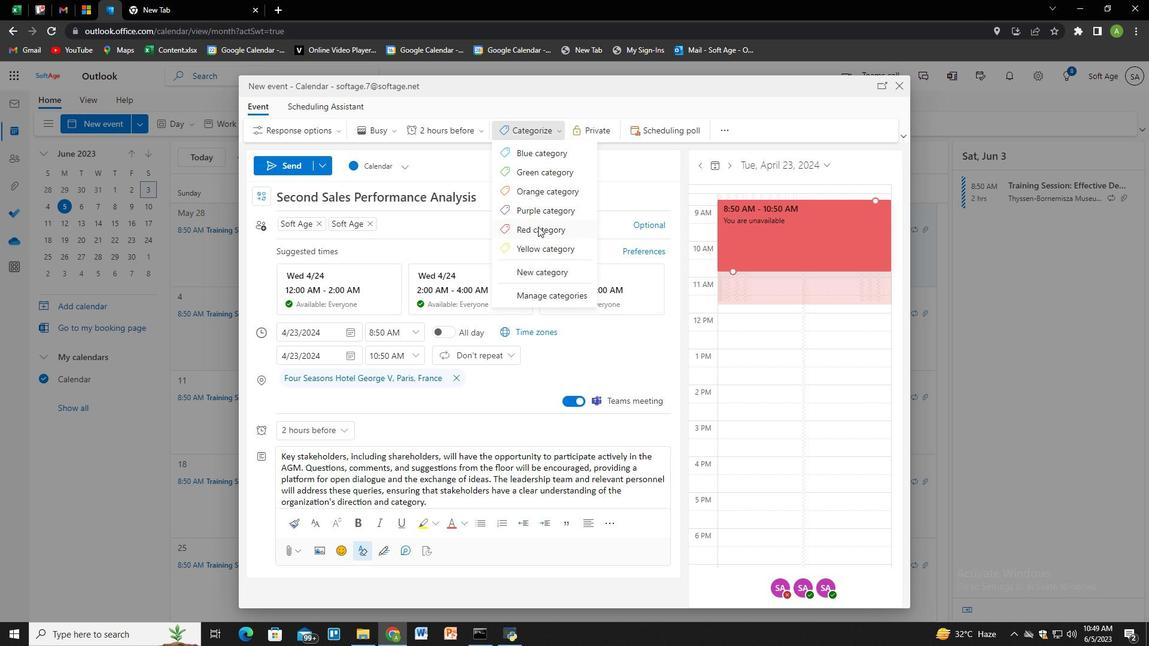 
Action: Mouse moved to (279, 168)
Screenshot: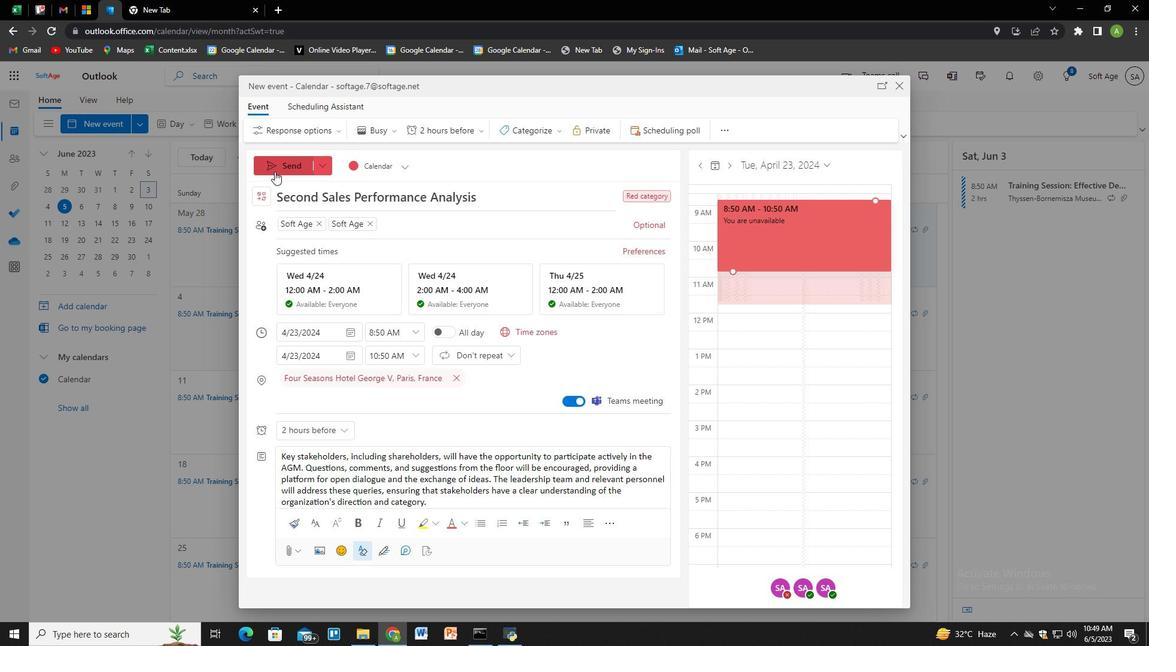 
Action: Mouse pressed left at (279, 168)
Screenshot: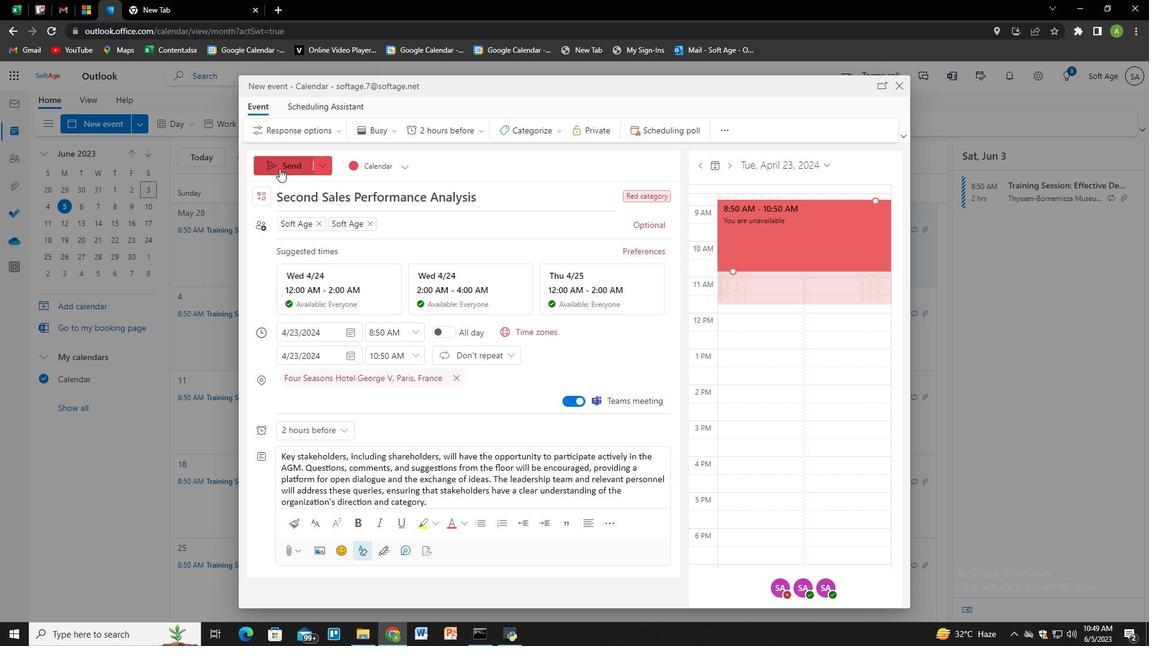 
Action: Mouse moved to (493, 323)
Screenshot: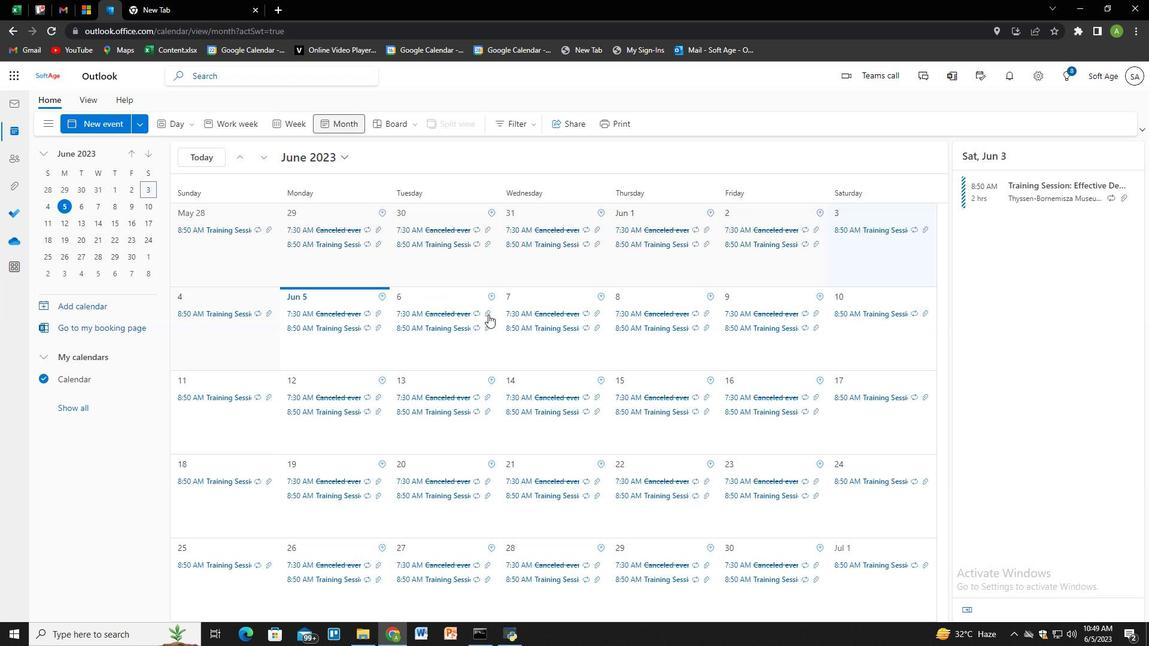
